 Task: Select the on option in the proxy support.
Action: Mouse moved to (11, 575)
Screenshot: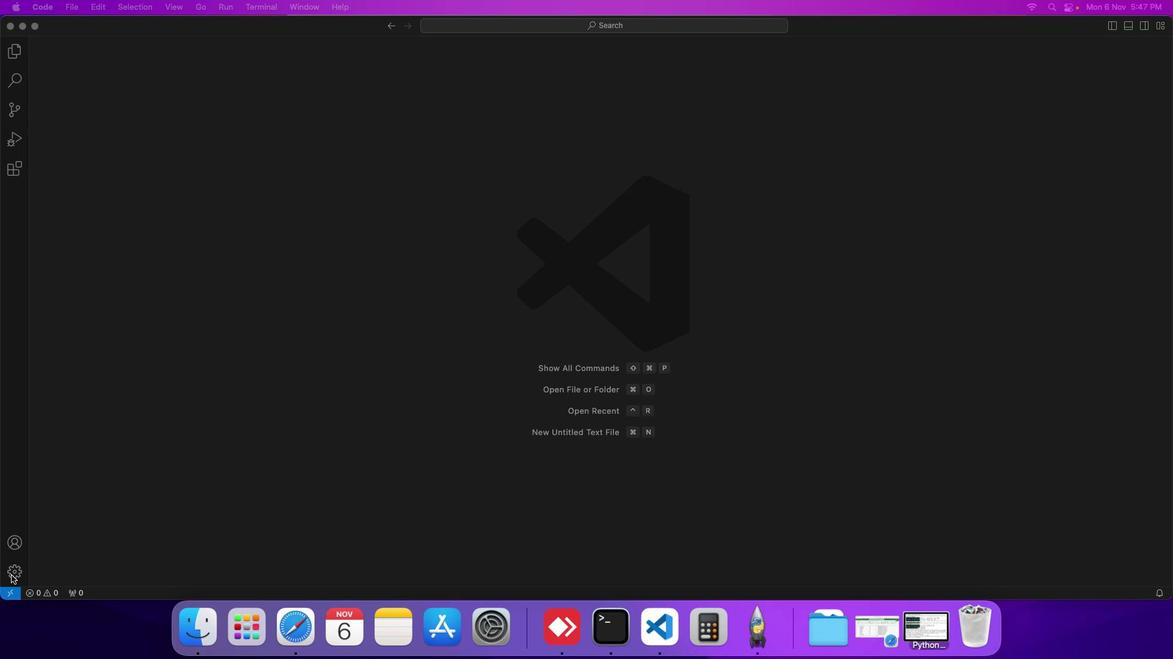 
Action: Mouse pressed left at (11, 575)
Screenshot: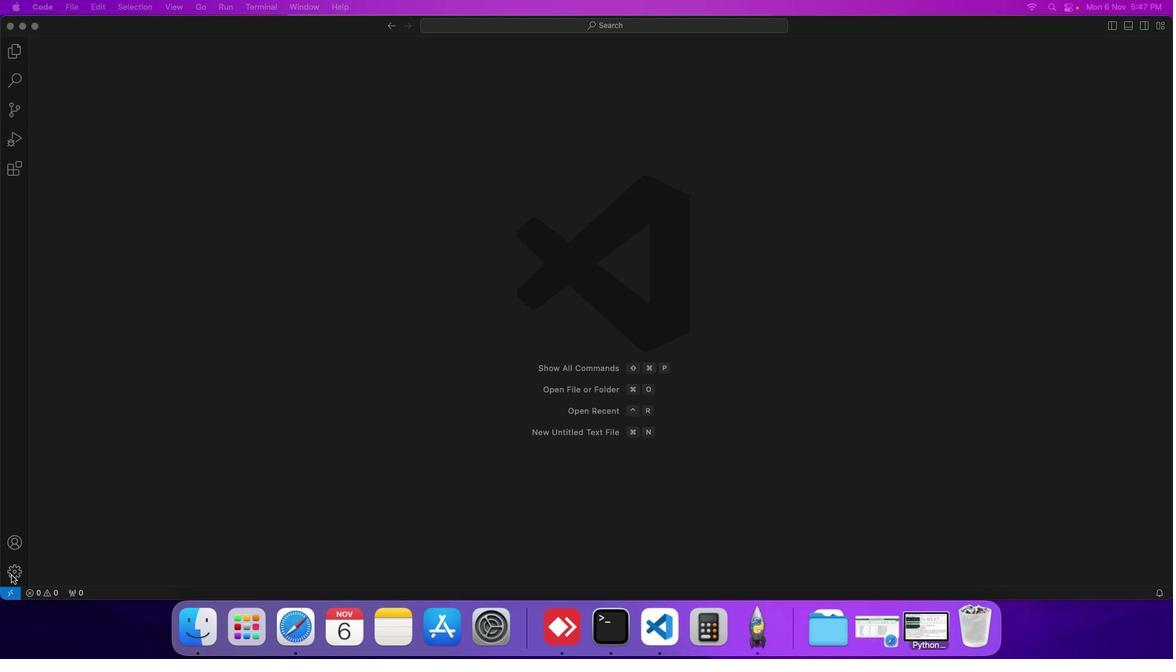 
Action: Mouse moved to (73, 477)
Screenshot: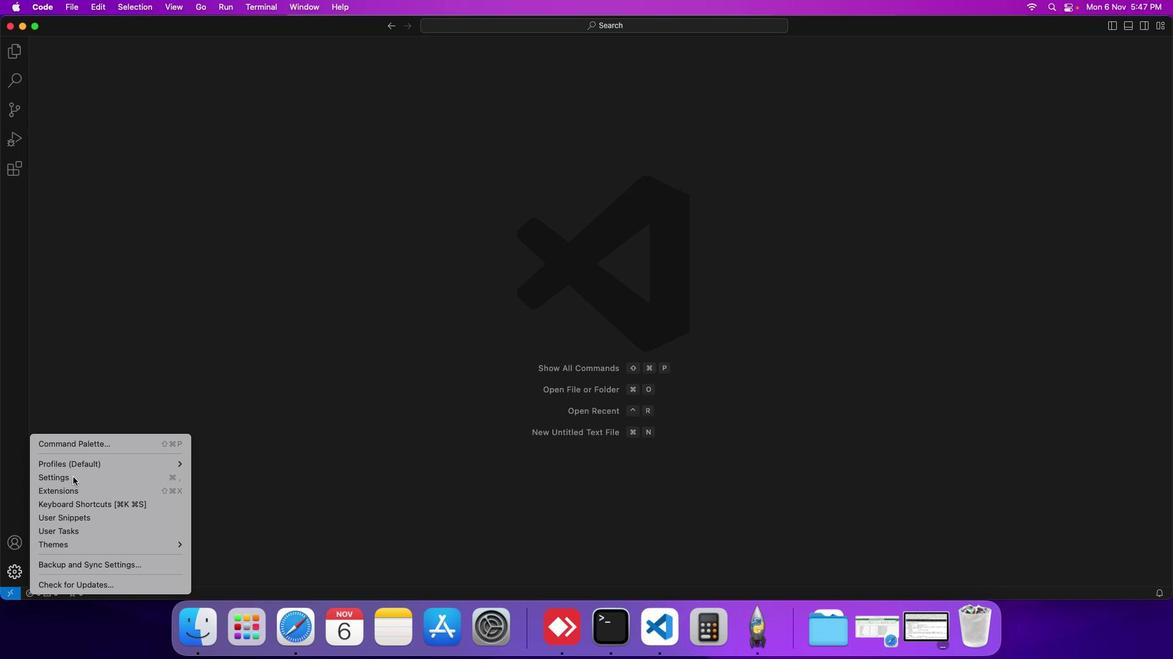 
Action: Mouse pressed left at (73, 477)
Screenshot: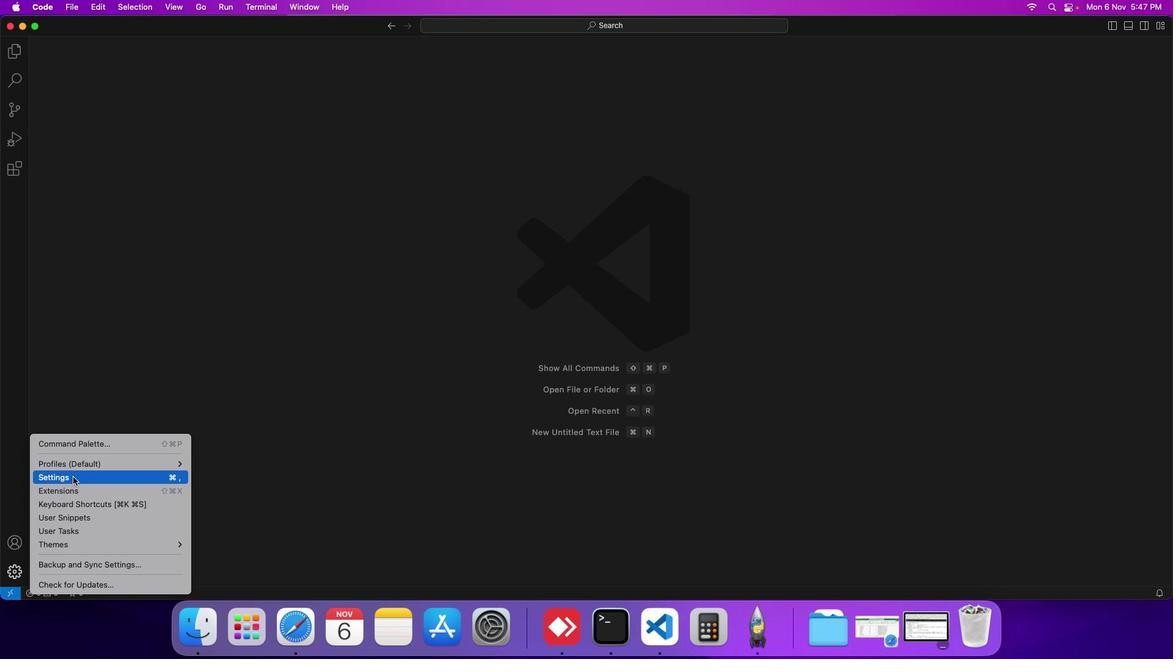 
Action: Mouse moved to (286, 190)
Screenshot: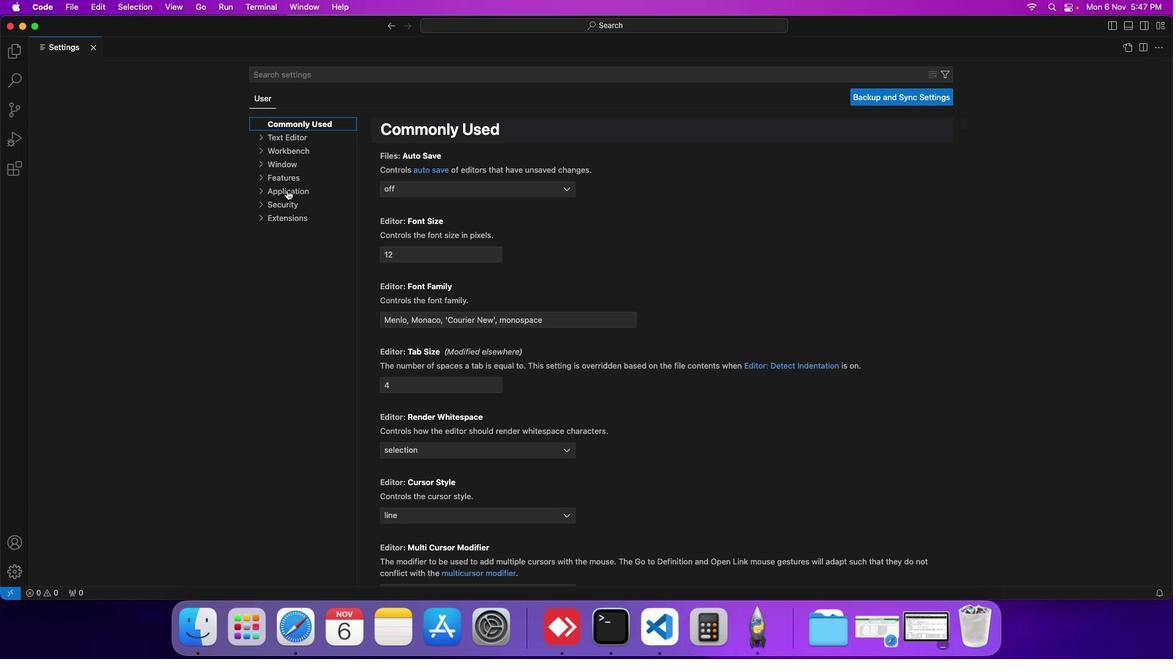 
Action: Mouse pressed left at (286, 190)
Screenshot: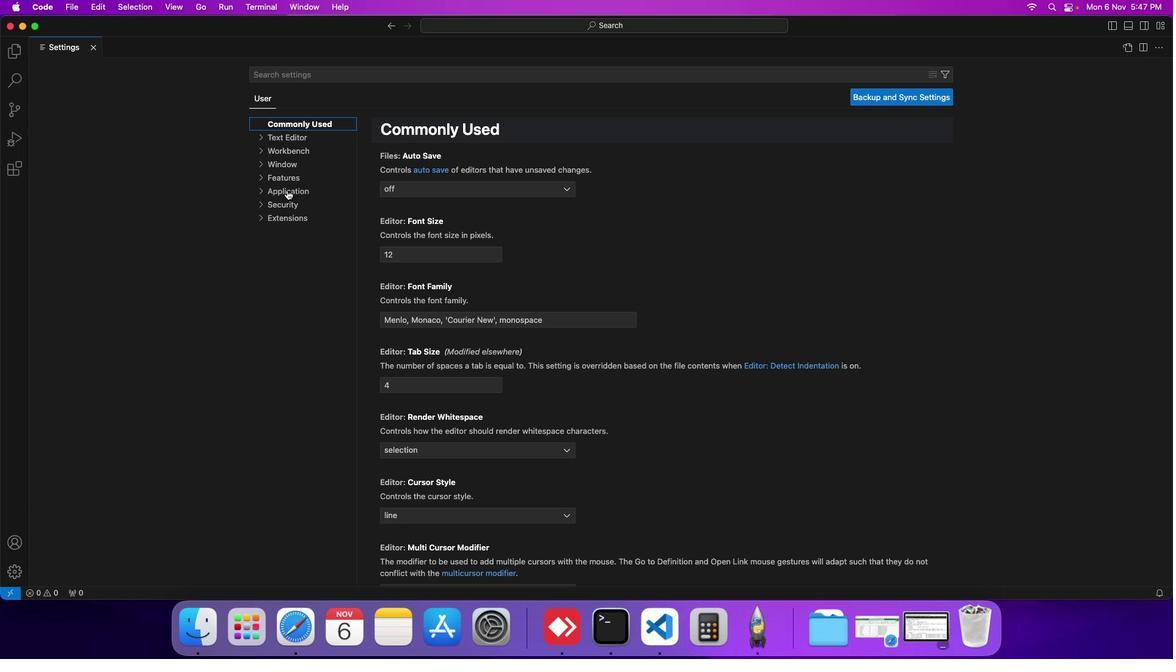 
Action: Mouse moved to (430, 403)
Screenshot: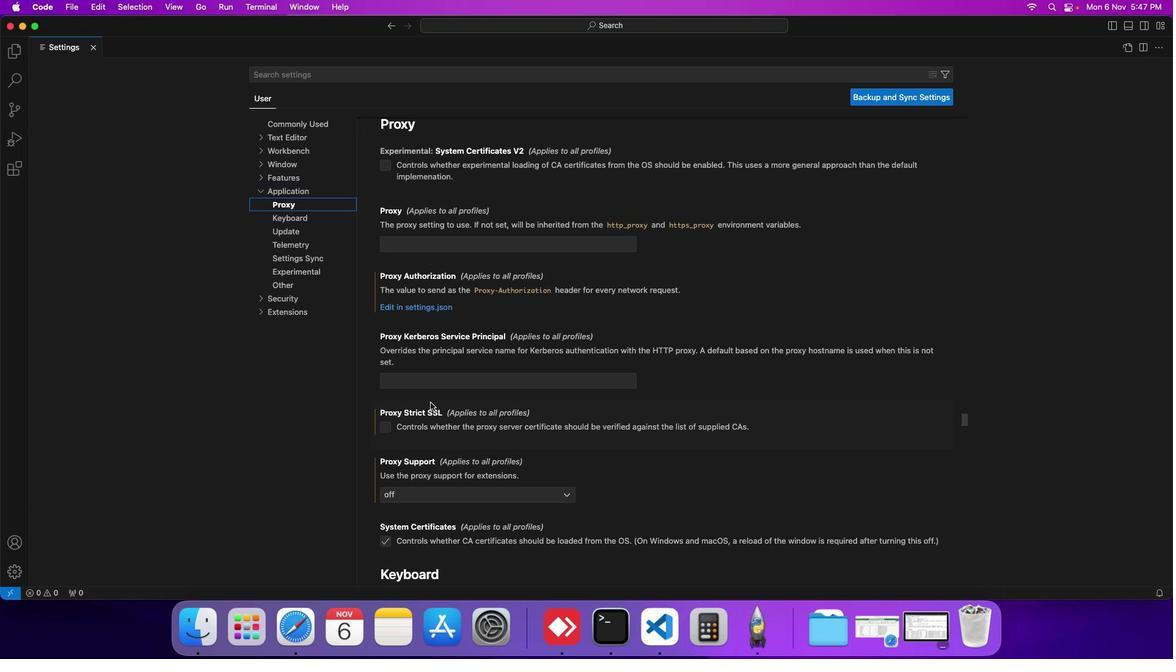 
Action: Mouse scrolled (430, 403) with delta (0, 0)
Screenshot: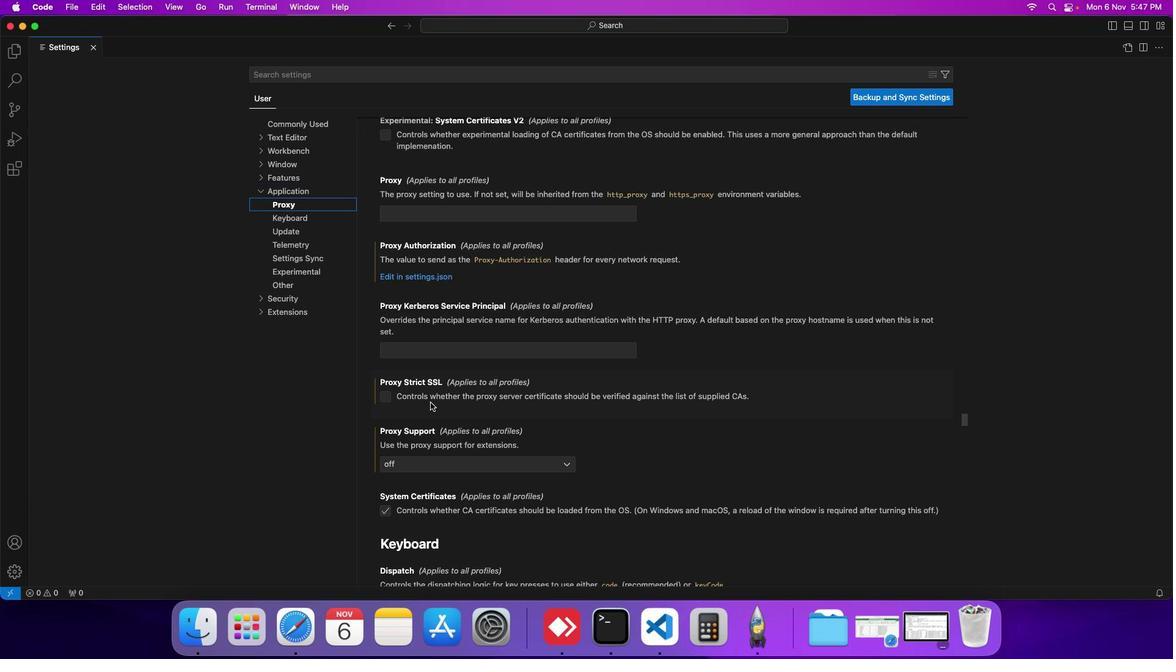
Action: Mouse scrolled (430, 403) with delta (0, 0)
Screenshot: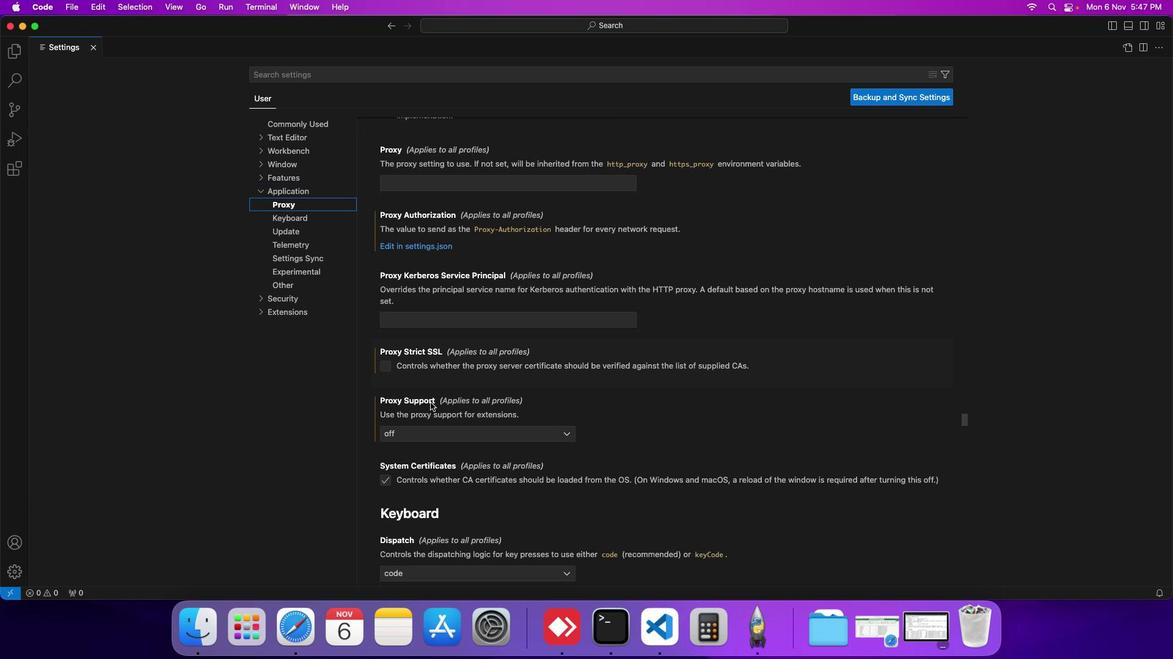 
Action: Mouse scrolled (430, 403) with delta (0, 0)
Screenshot: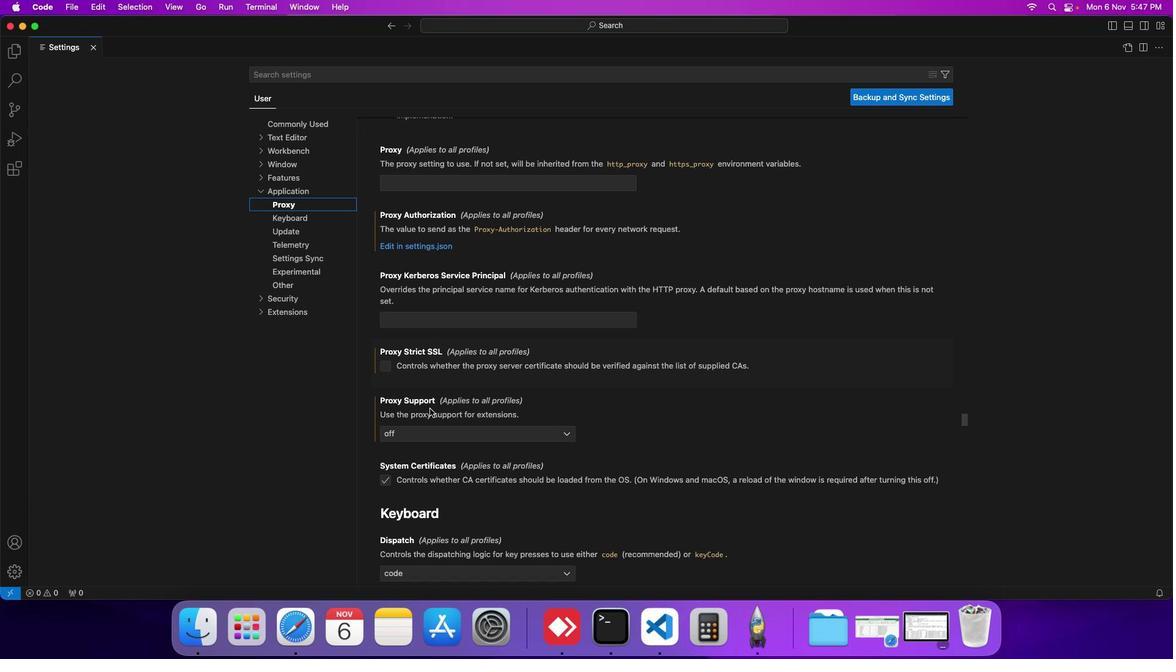 
Action: Mouse moved to (428, 428)
Screenshot: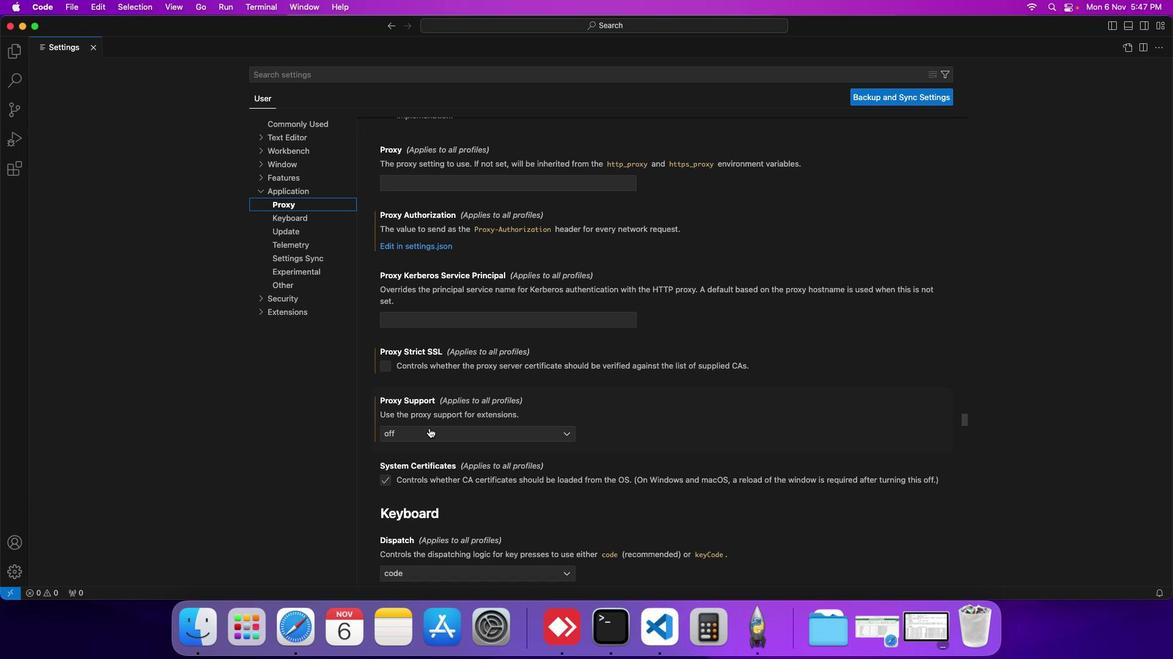 
Action: Mouse pressed left at (428, 428)
Screenshot: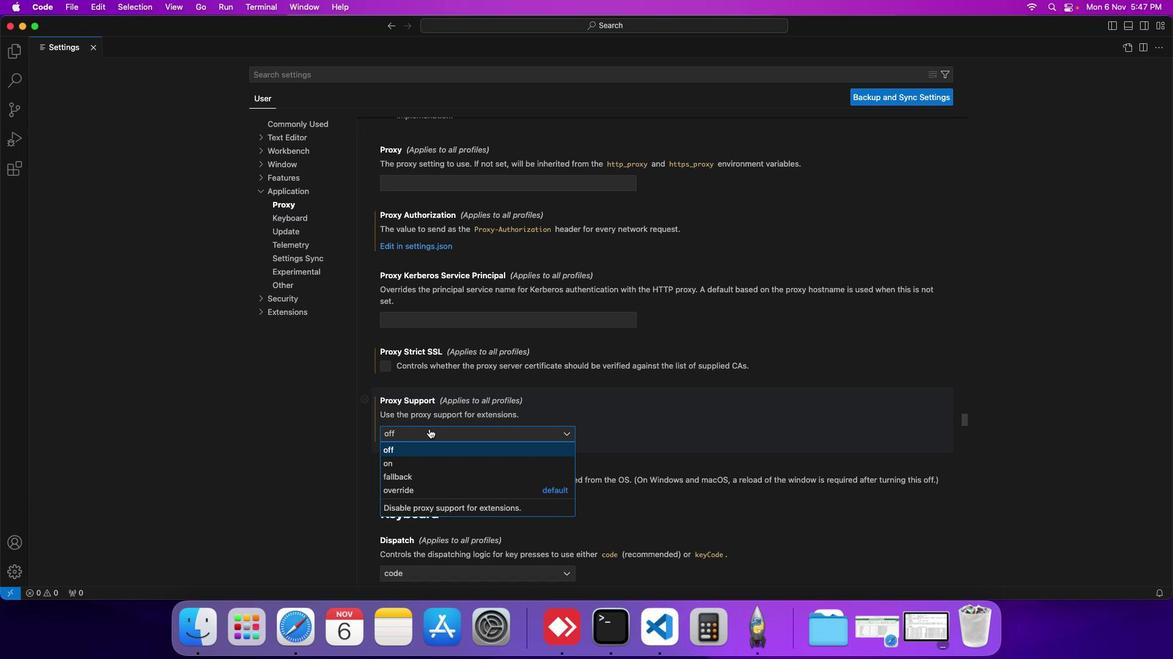 
Action: Mouse moved to (418, 458)
Screenshot: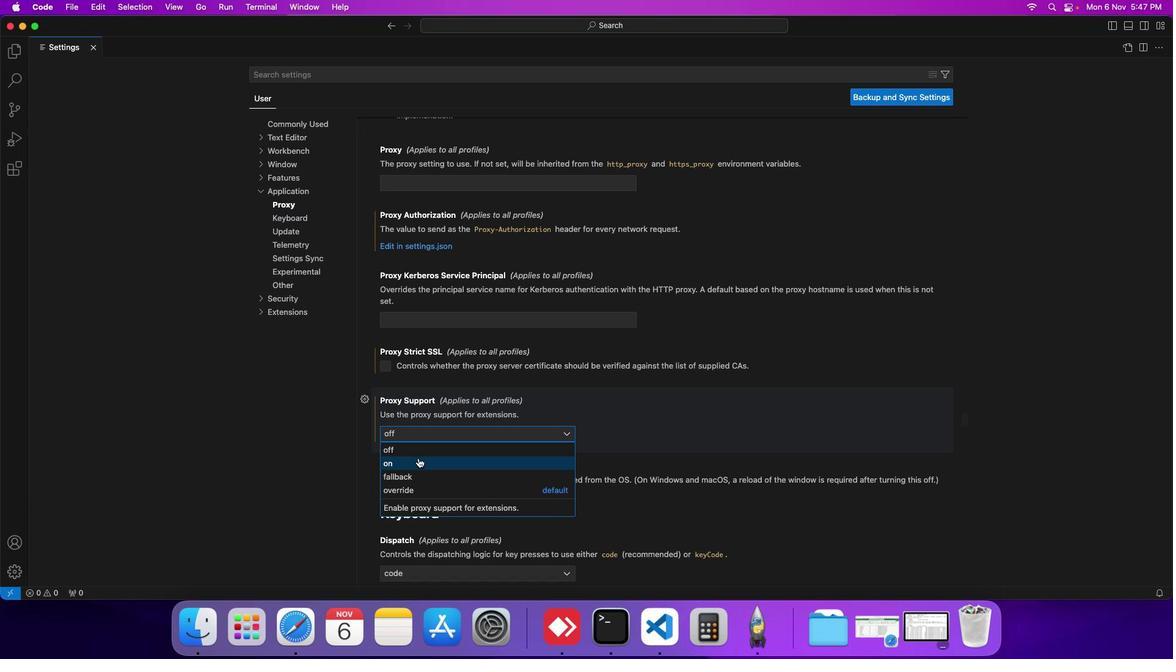 
Action: Mouse pressed left at (418, 458)
Screenshot: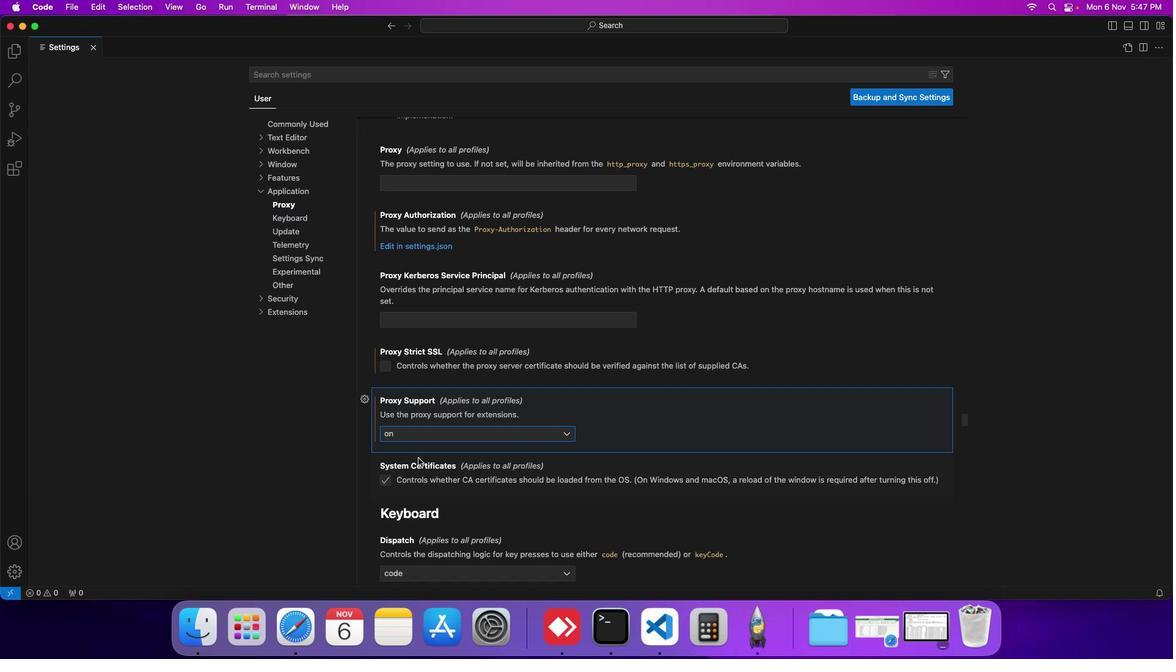 
Action: Mouse moved to (529, 462)
Screenshot: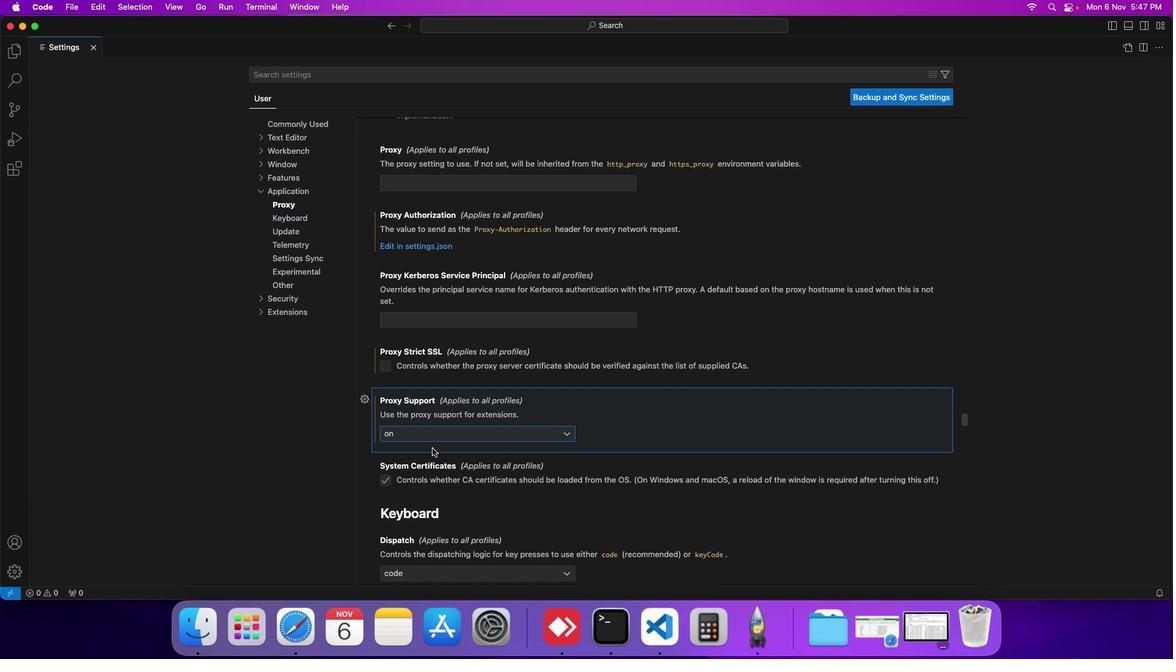 
